 Task: Use the formula "ISDATE" in spreadsheet "Project protfolio".
Action: Mouse moved to (112, 67)
Screenshot: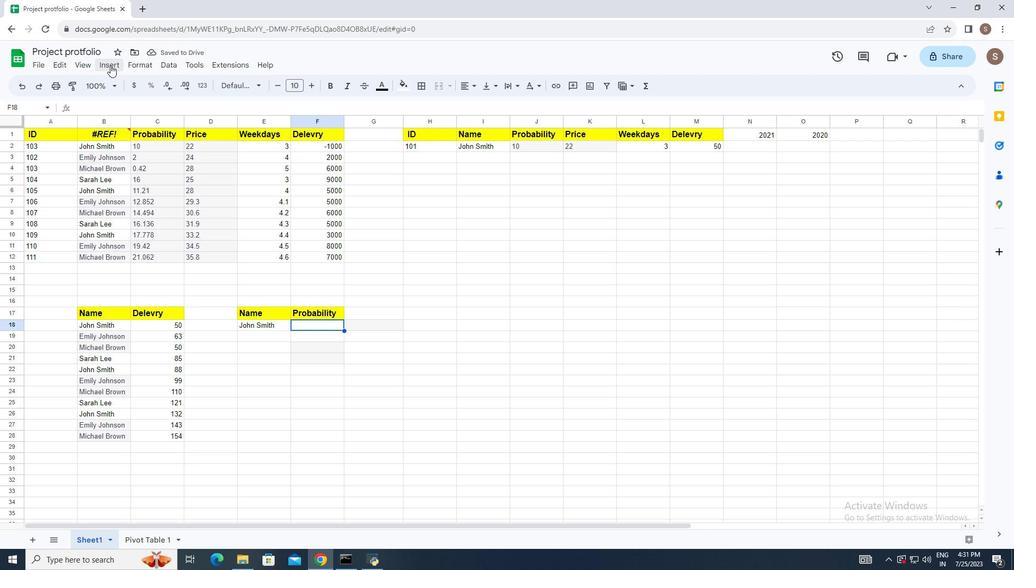 
Action: Mouse pressed left at (112, 67)
Screenshot: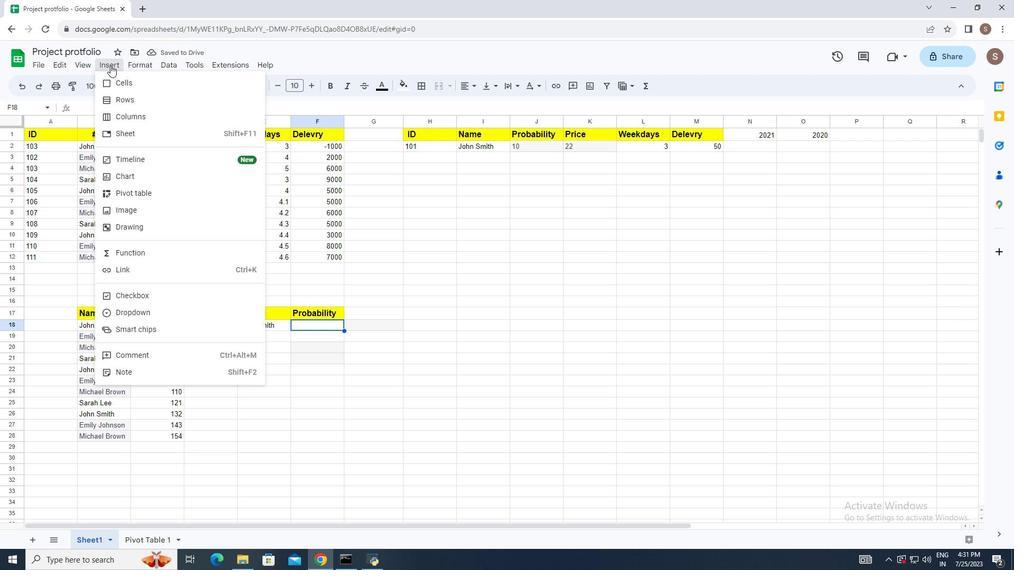 
Action: Mouse moved to (180, 251)
Screenshot: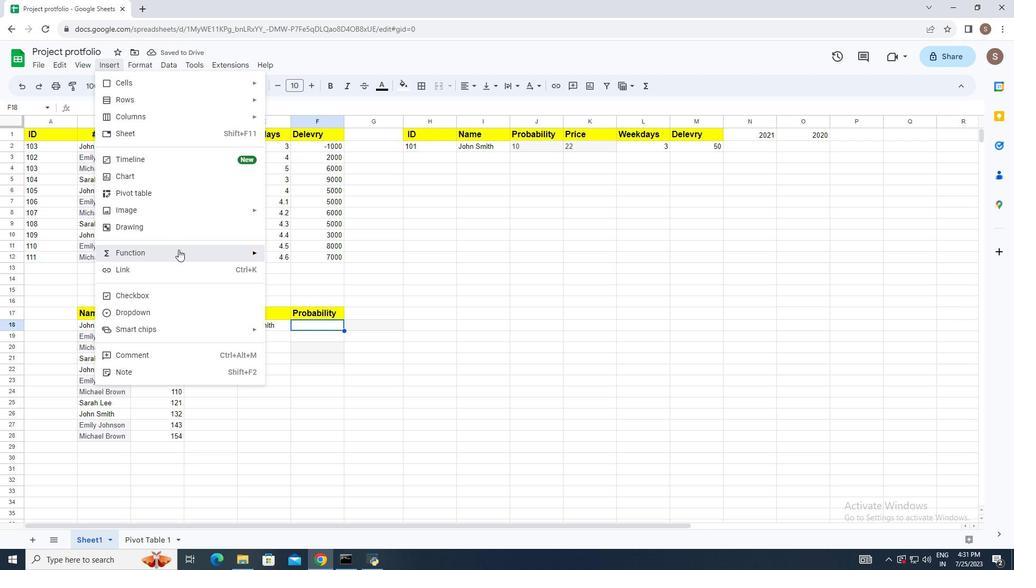 
Action: Mouse pressed left at (180, 251)
Screenshot: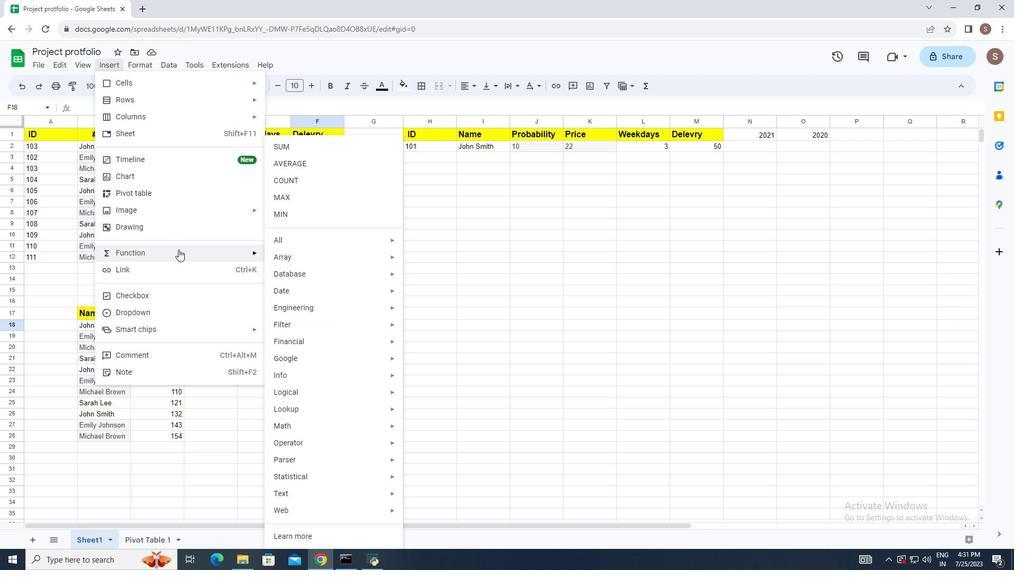 
Action: Mouse moved to (312, 246)
Screenshot: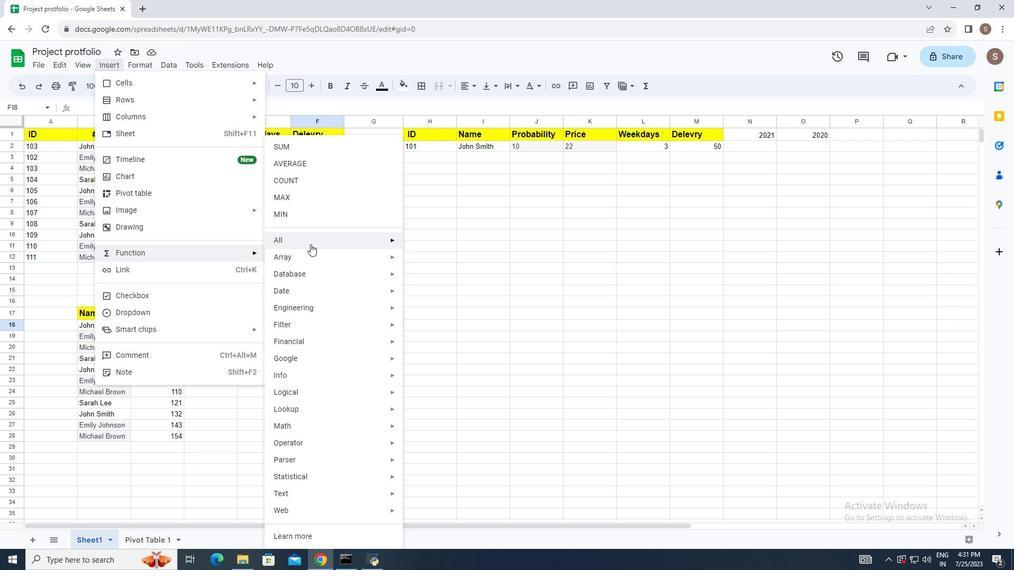 
Action: Mouse pressed left at (312, 246)
Screenshot: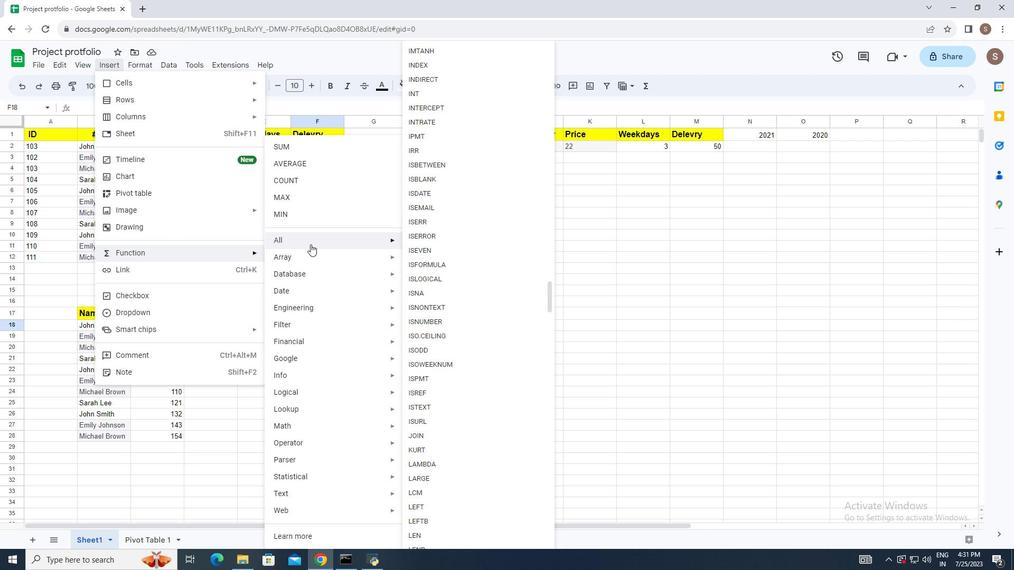 
Action: Mouse moved to (450, 196)
Screenshot: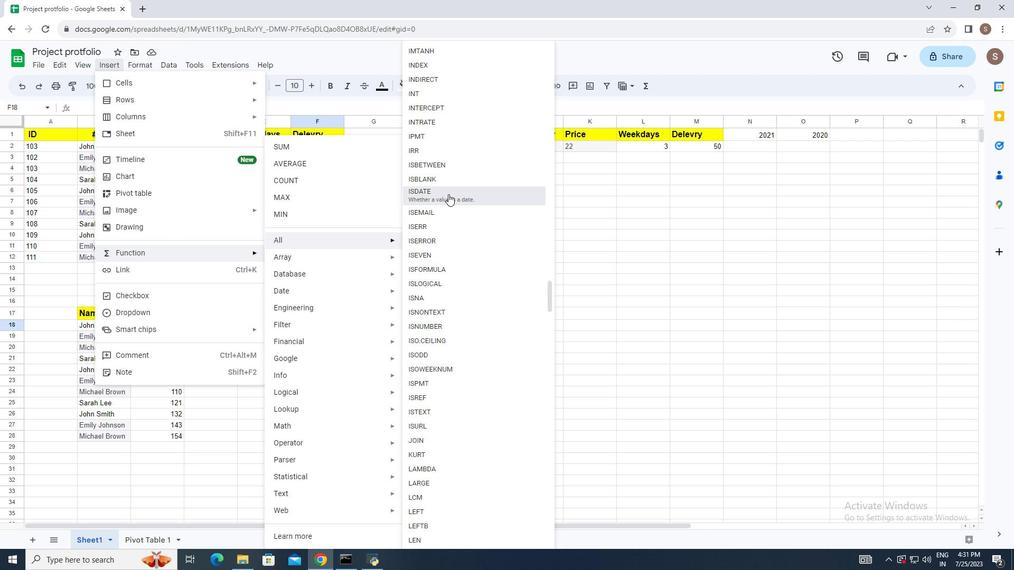 
Action: Mouse pressed left at (450, 196)
Screenshot: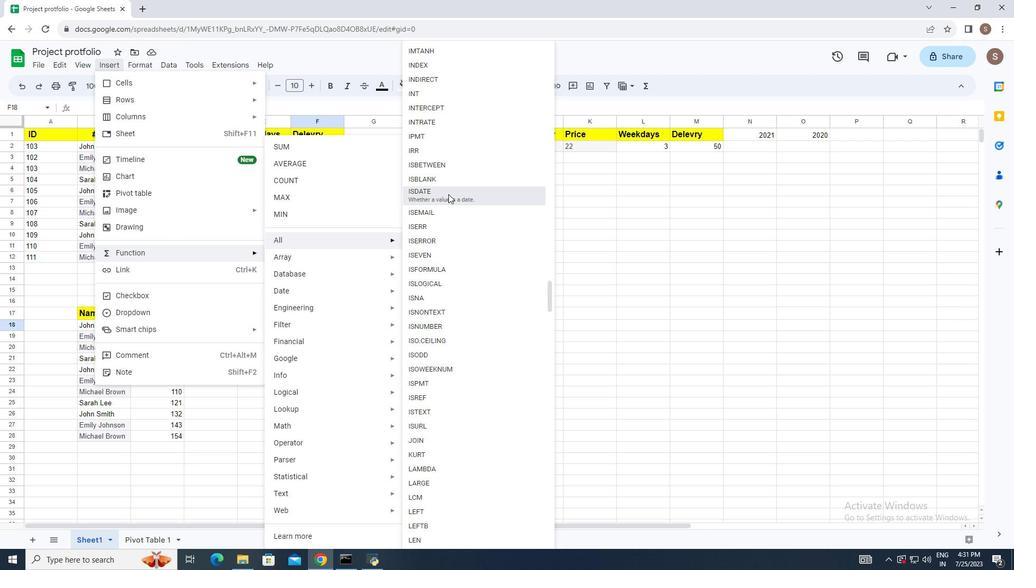 
Action: Mouse moved to (370, 326)
Screenshot: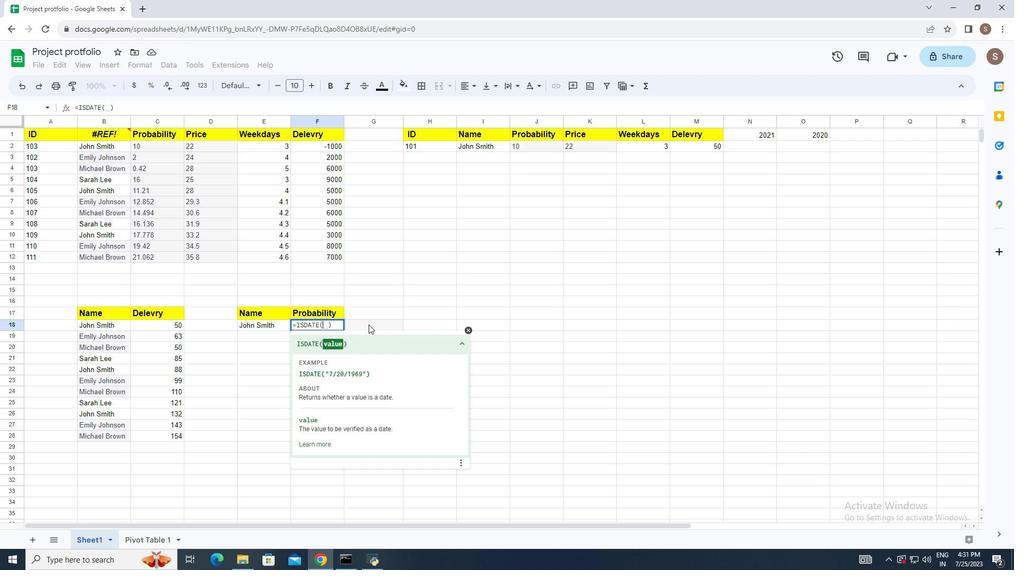 
Action: Key pressed <Key.shift_r>"7/20/1969<Key.shift_r>"<Key.enter>
Screenshot: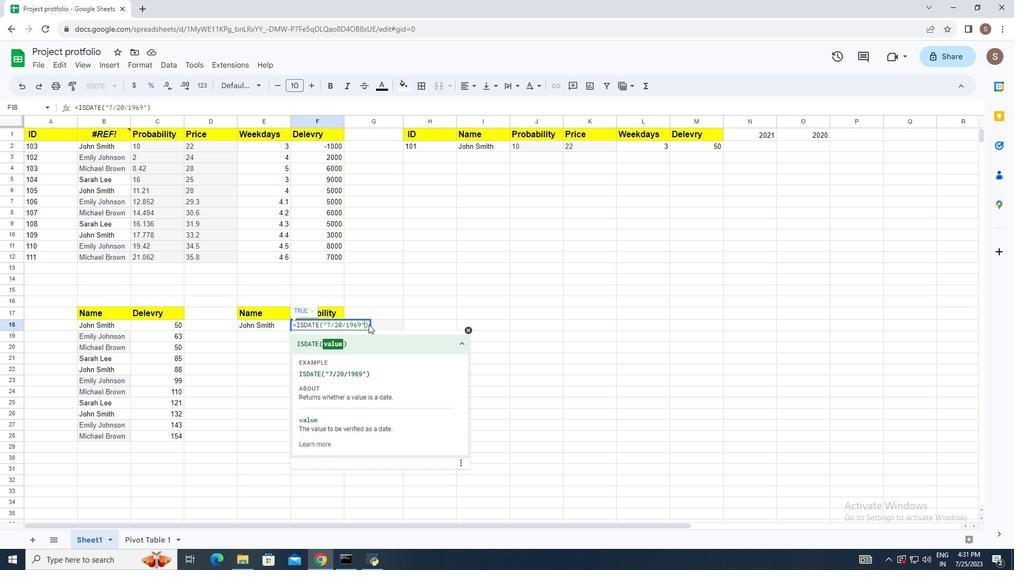 
